 Task: Set the theme color for the current profile to "Dark green".
Action: Mouse moved to (1003, 27)
Screenshot: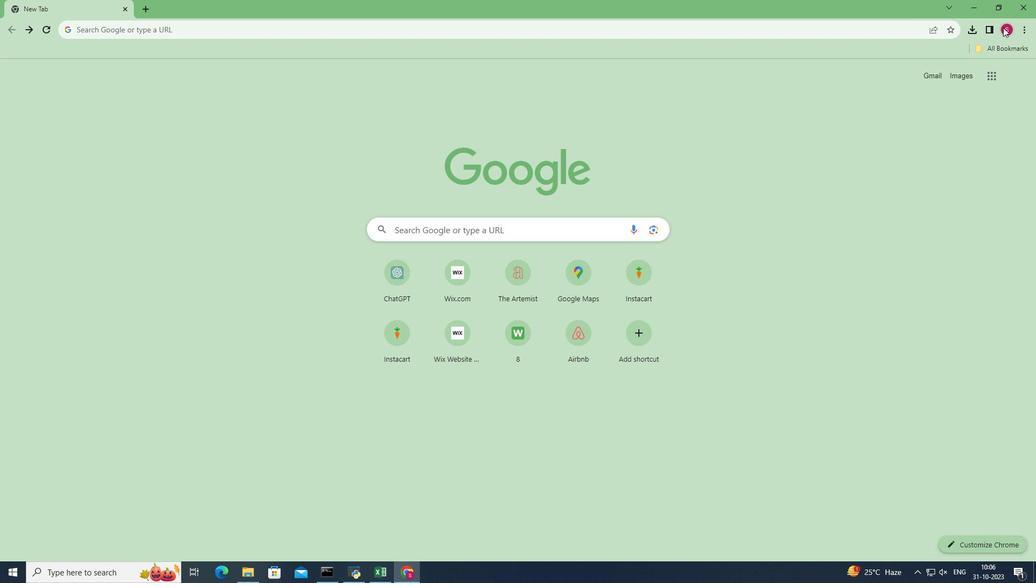 
Action: Mouse pressed left at (1003, 27)
Screenshot: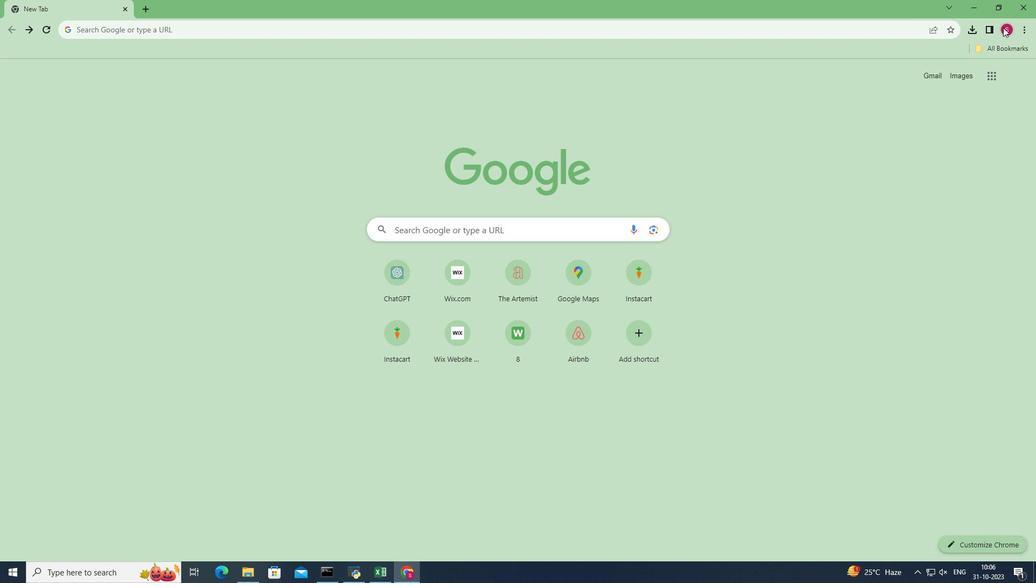 
Action: Mouse moved to (998, 71)
Screenshot: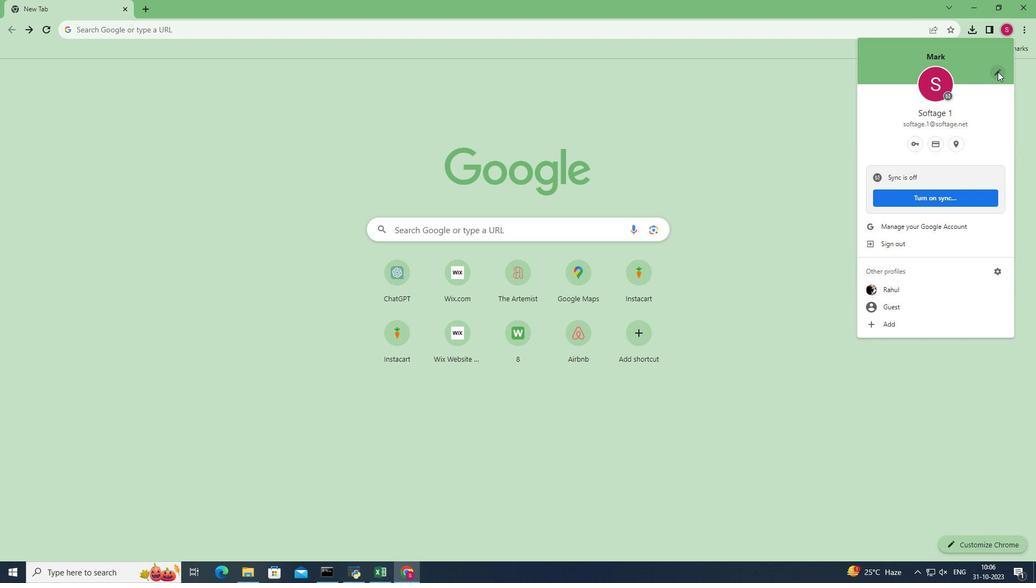 
Action: Mouse pressed left at (998, 71)
Screenshot: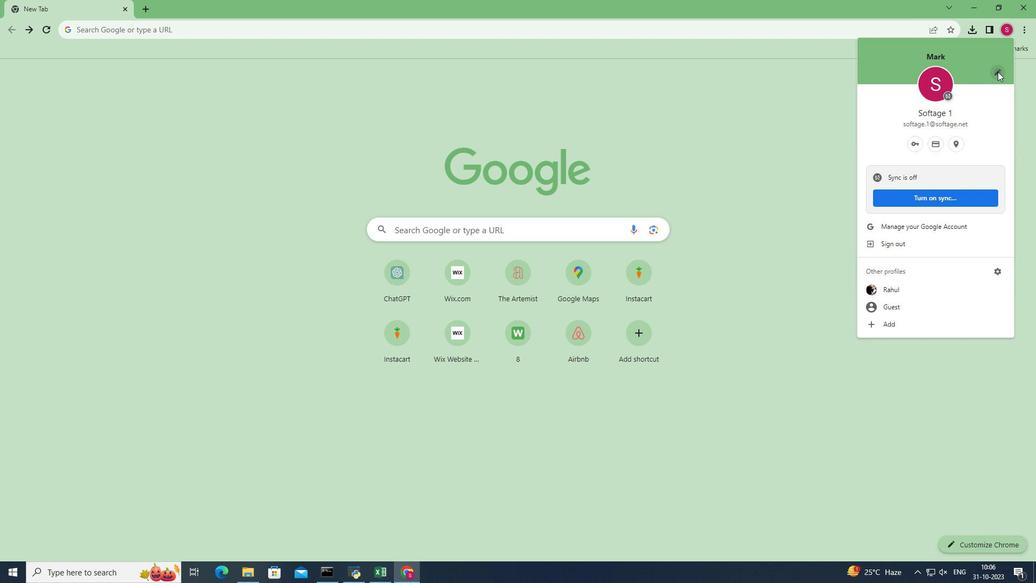 
Action: Mouse moved to (488, 371)
Screenshot: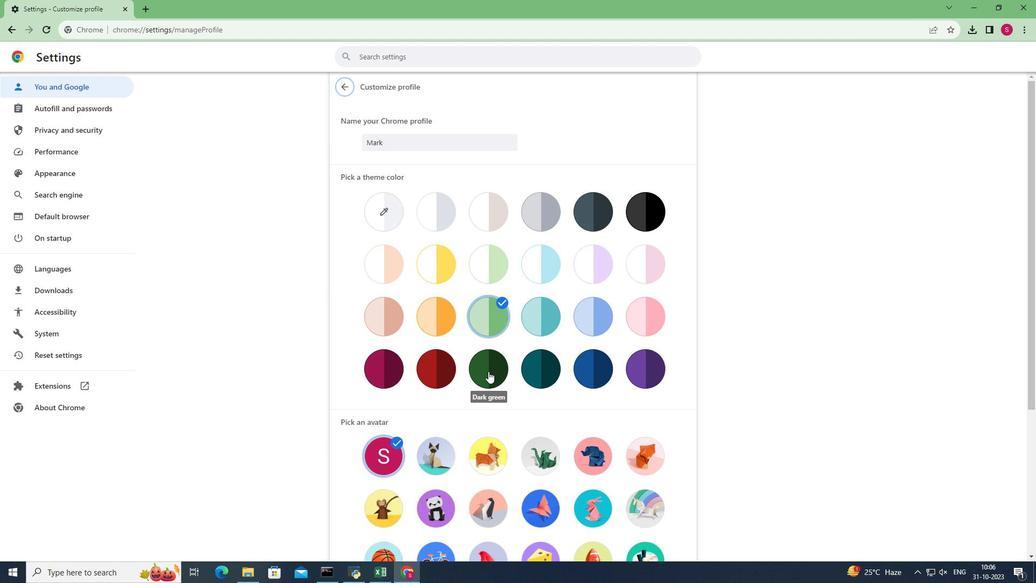 
Action: Mouse pressed left at (488, 371)
Screenshot: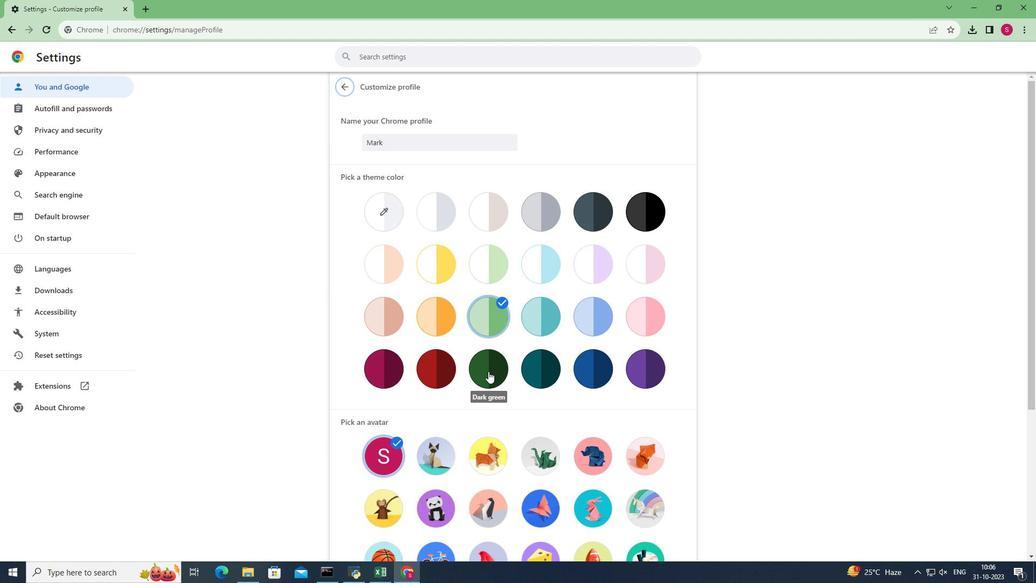 
Action: Mouse moved to (915, 258)
Screenshot: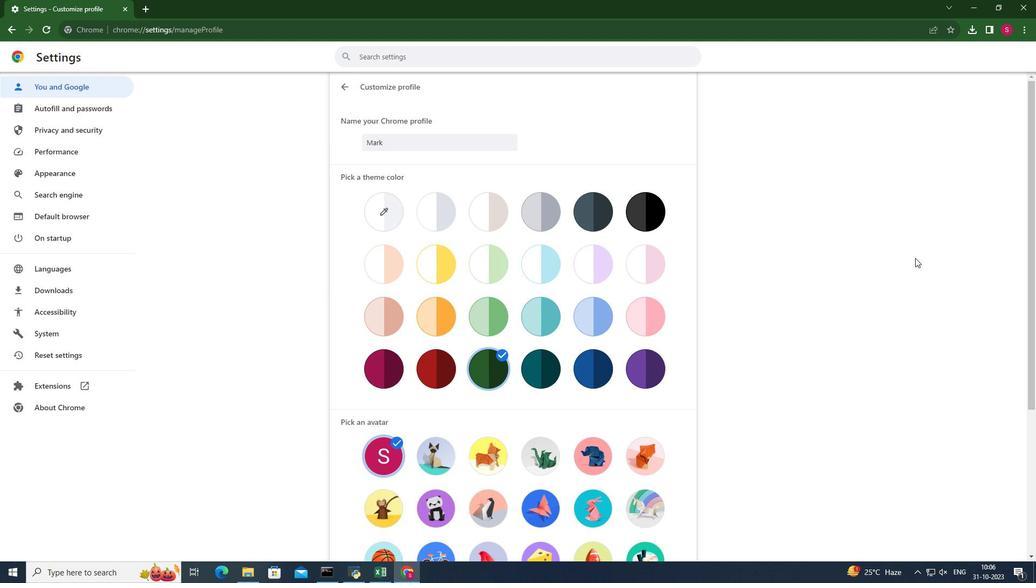 
Action: Mouse pressed left at (915, 258)
Screenshot: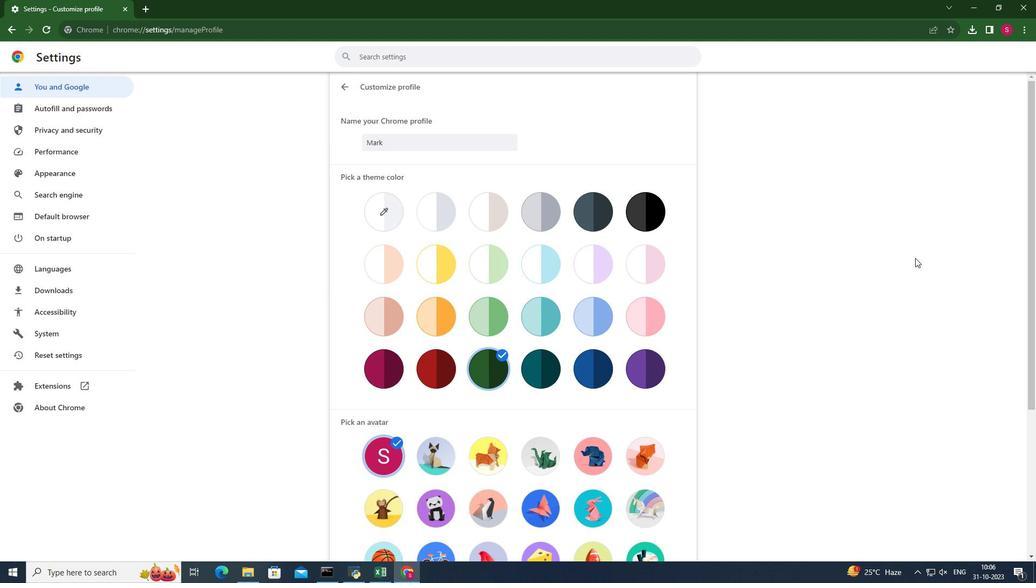
